 Task: Check the median days on the market of all home types in the last 3 years.
Action: Mouse moved to (773, 72)
Screenshot: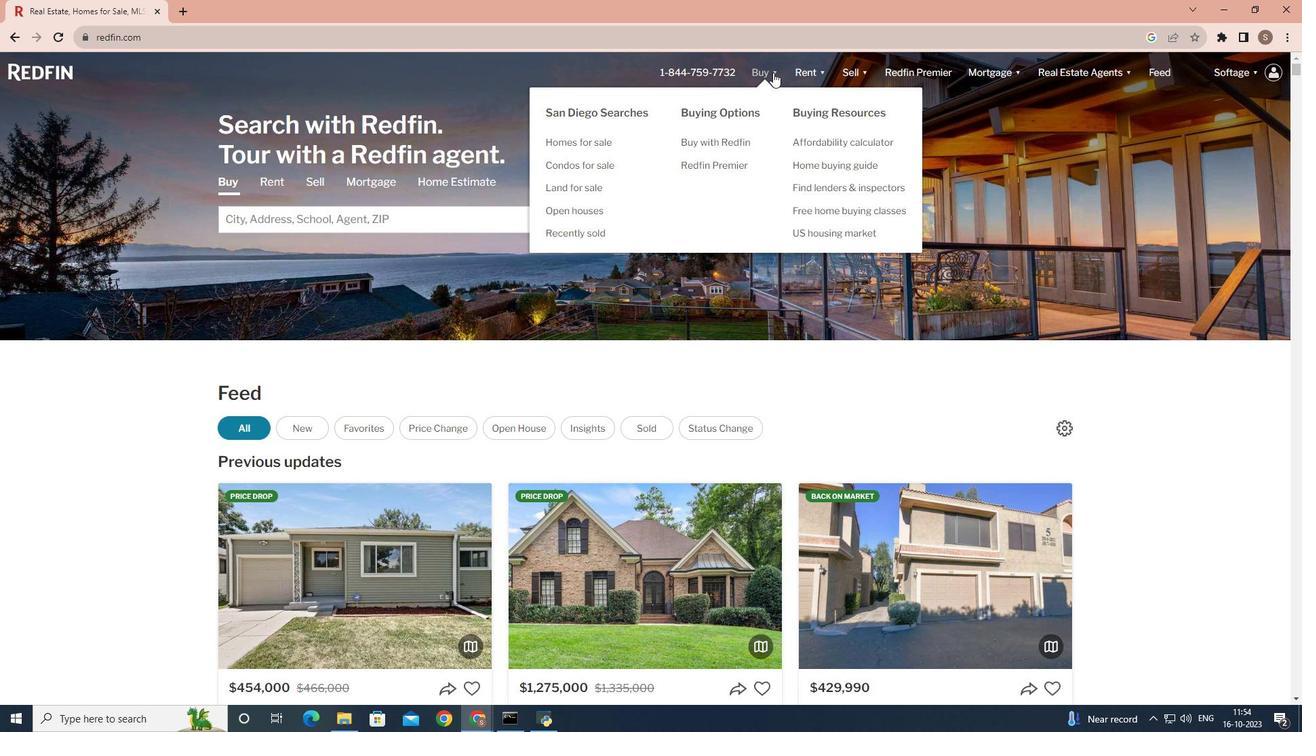 
Action: Mouse pressed left at (773, 72)
Screenshot: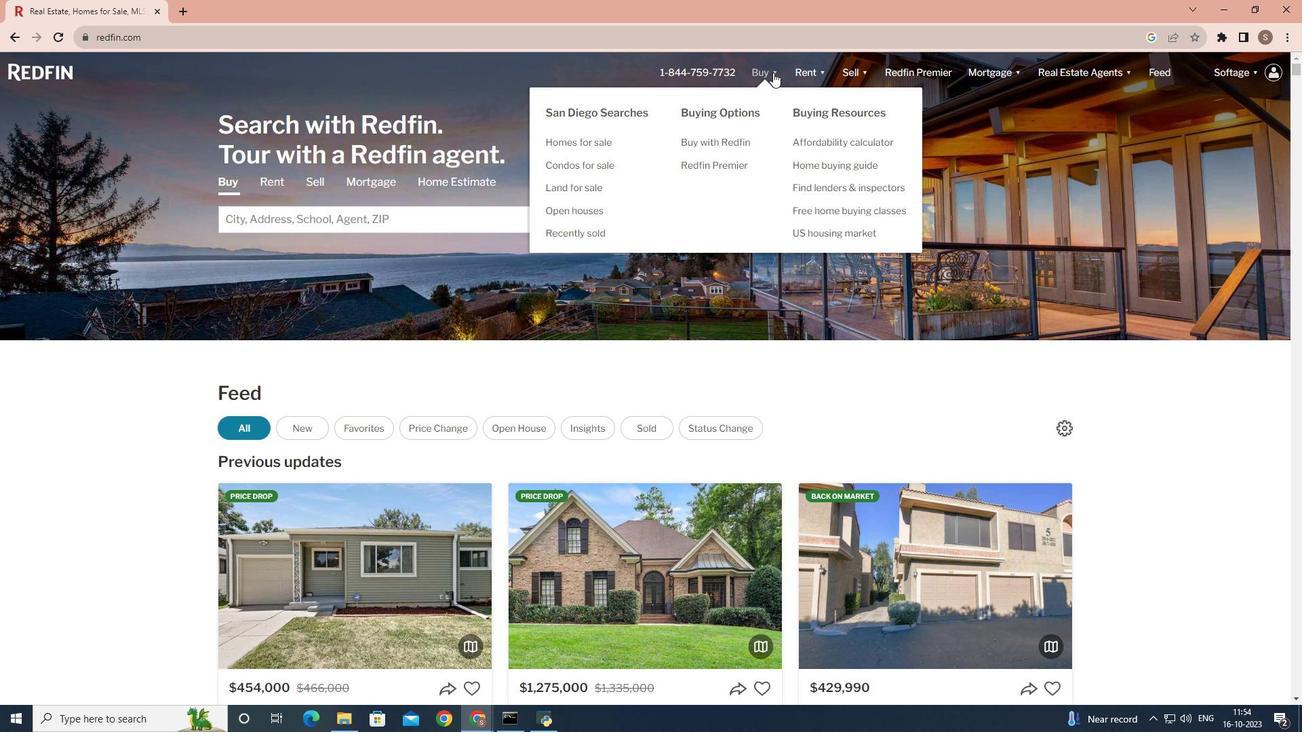 
Action: Mouse moved to (457, 284)
Screenshot: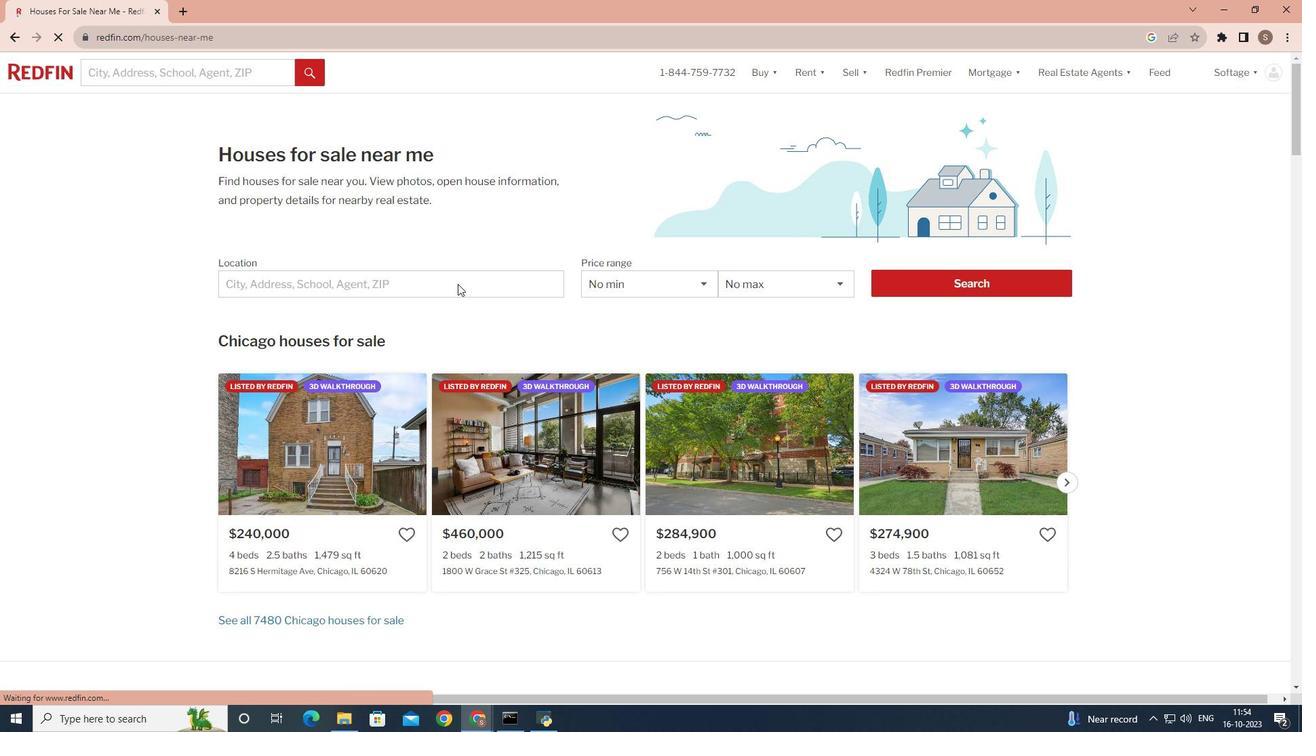 
Action: Mouse pressed left at (457, 284)
Screenshot: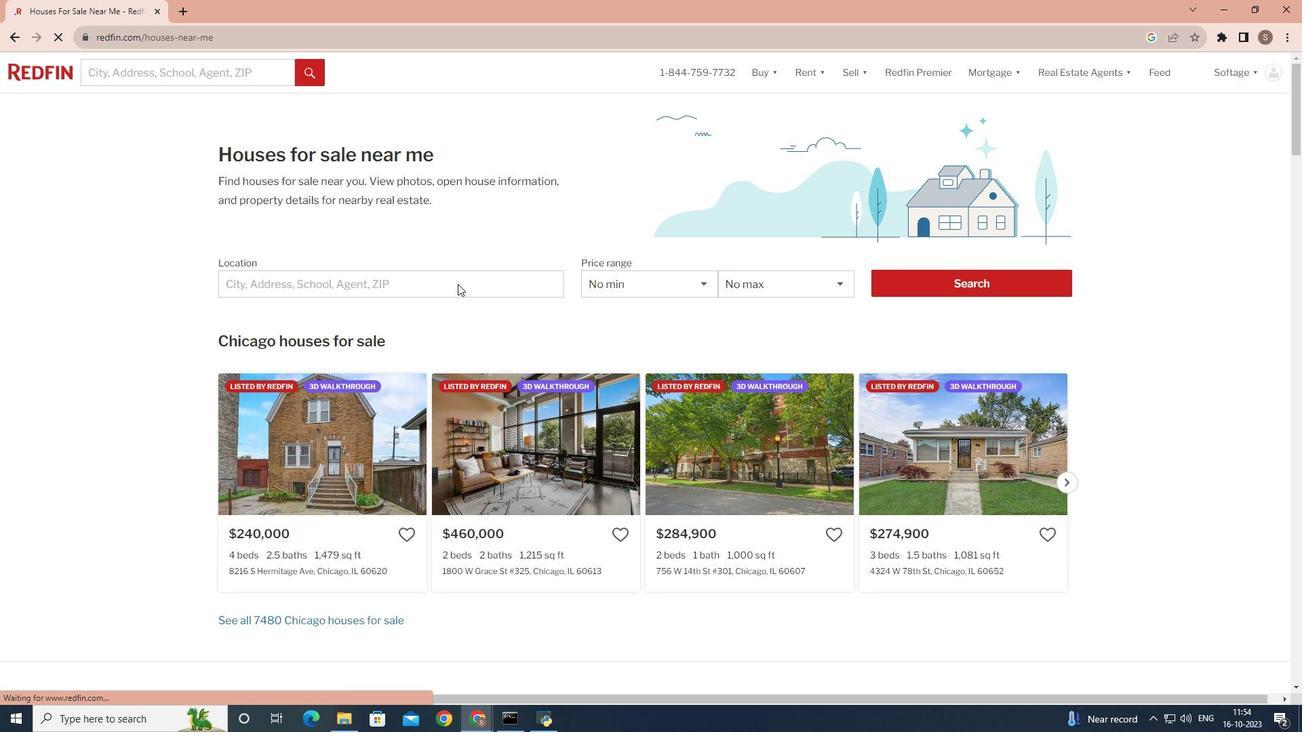 
Action: Mouse moved to (335, 278)
Screenshot: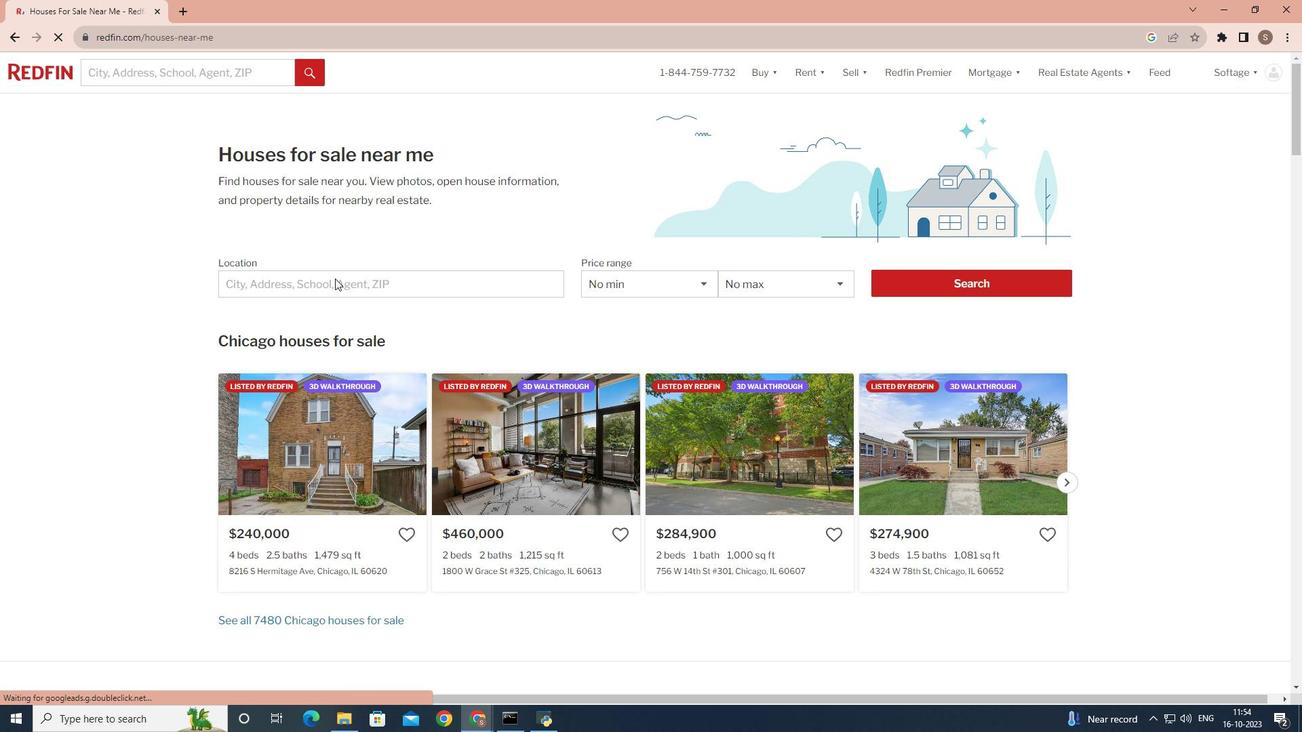 
Action: Mouse pressed left at (335, 278)
Screenshot: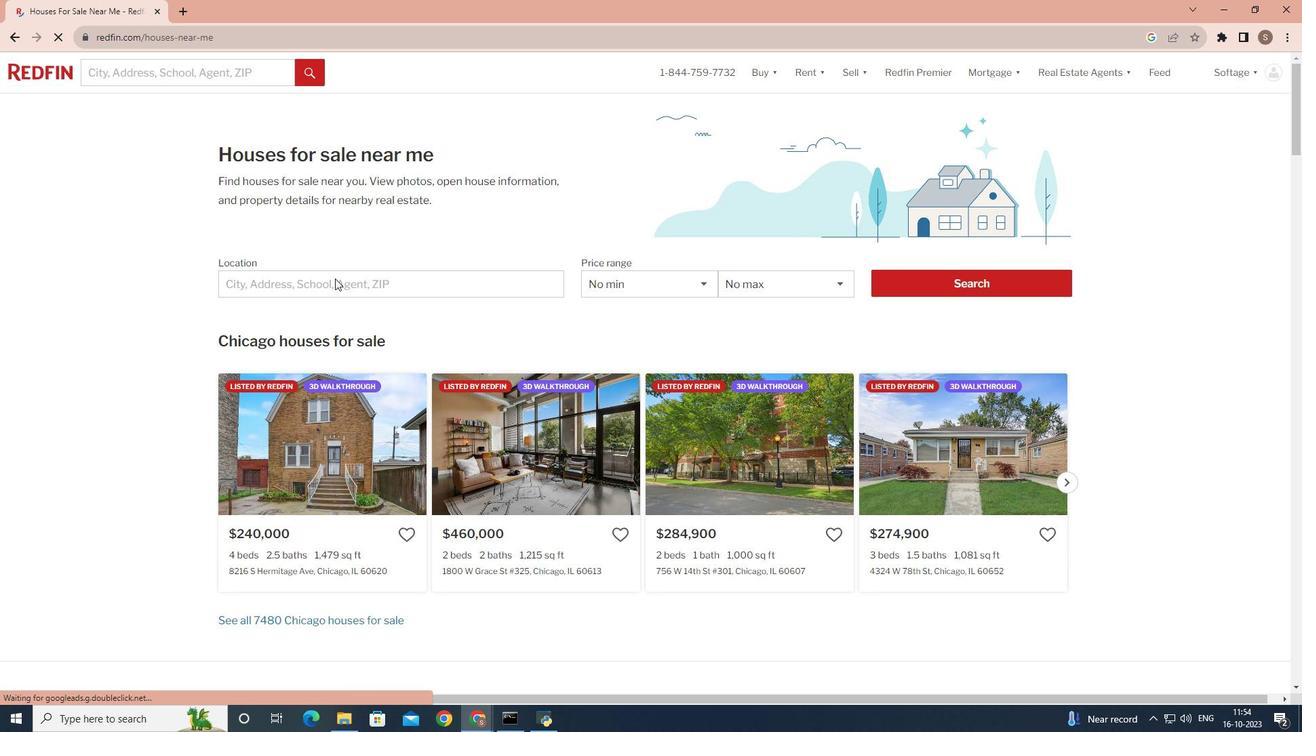 
Action: Mouse moved to (261, 286)
Screenshot: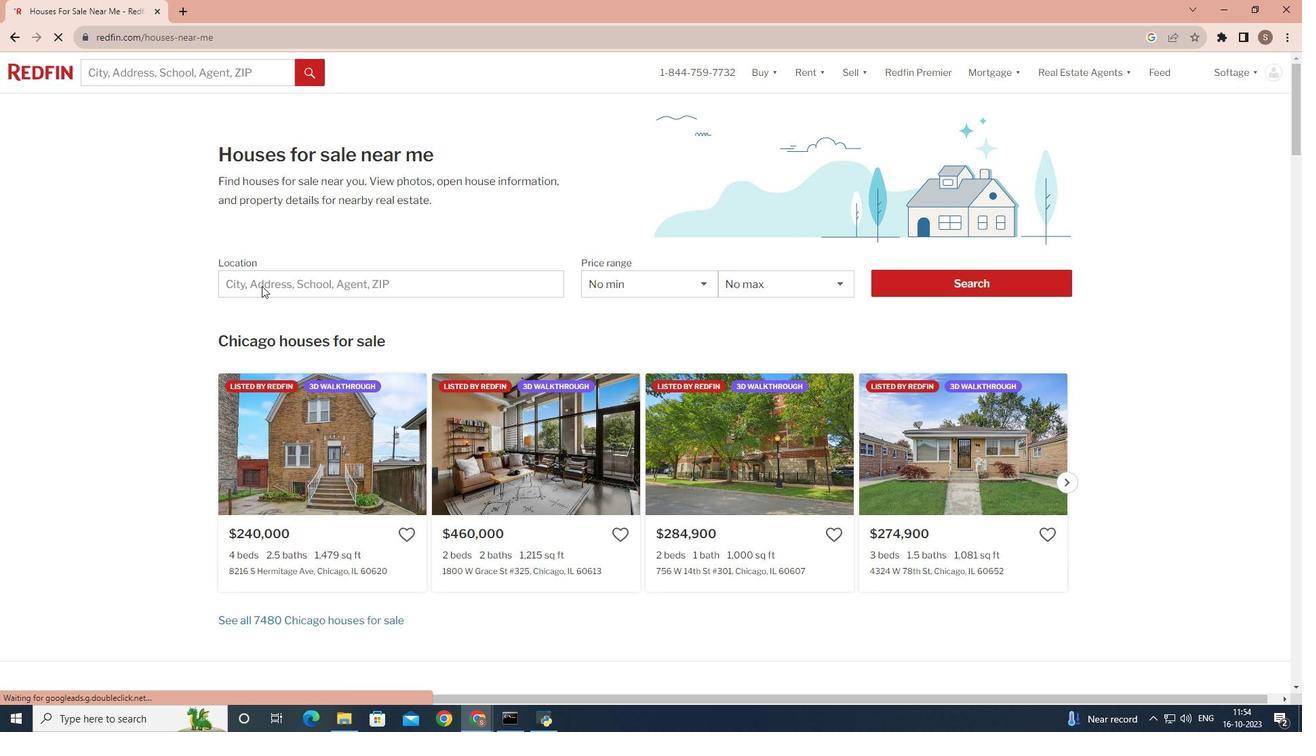 
Action: Mouse pressed left at (261, 286)
Screenshot: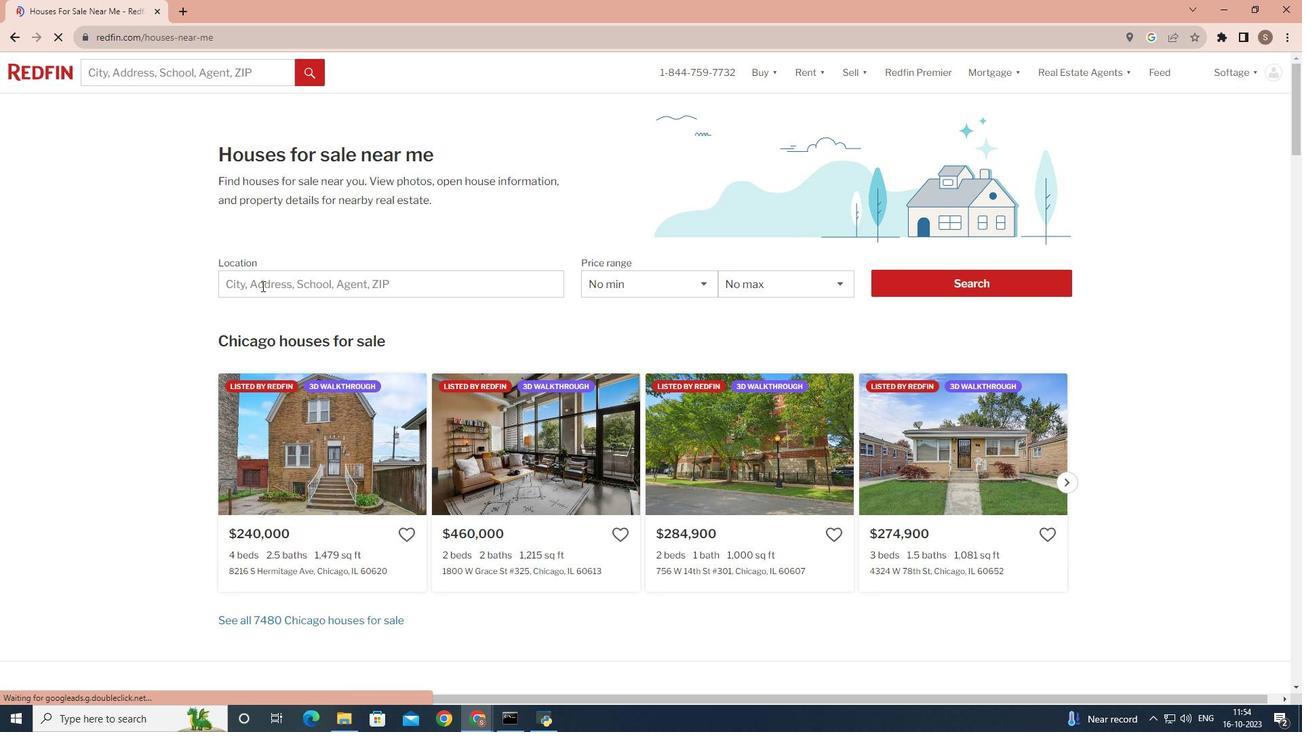 
Action: Key pressed <Key.shift><Key.shift><Key.shift><Key.shift><Key.shift>San<Key.space><Key.shift>Diego
Screenshot: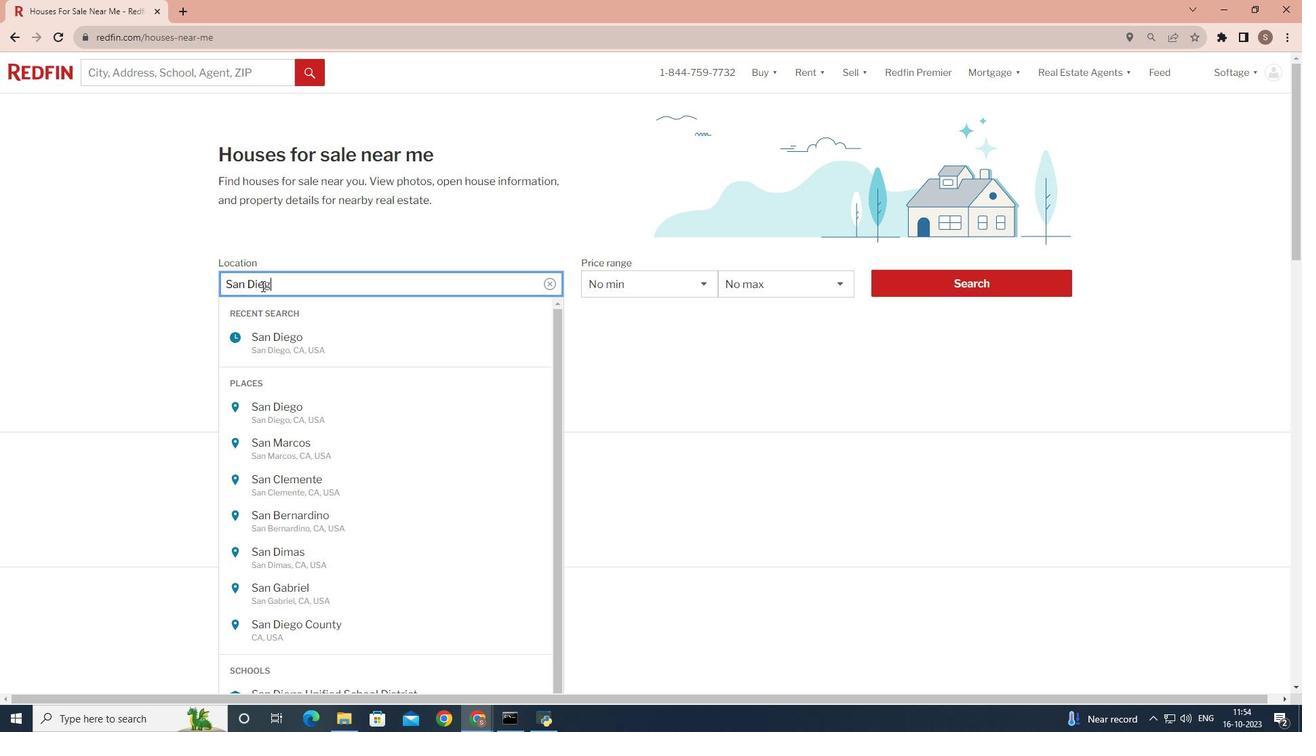 
Action: Mouse moved to (929, 286)
Screenshot: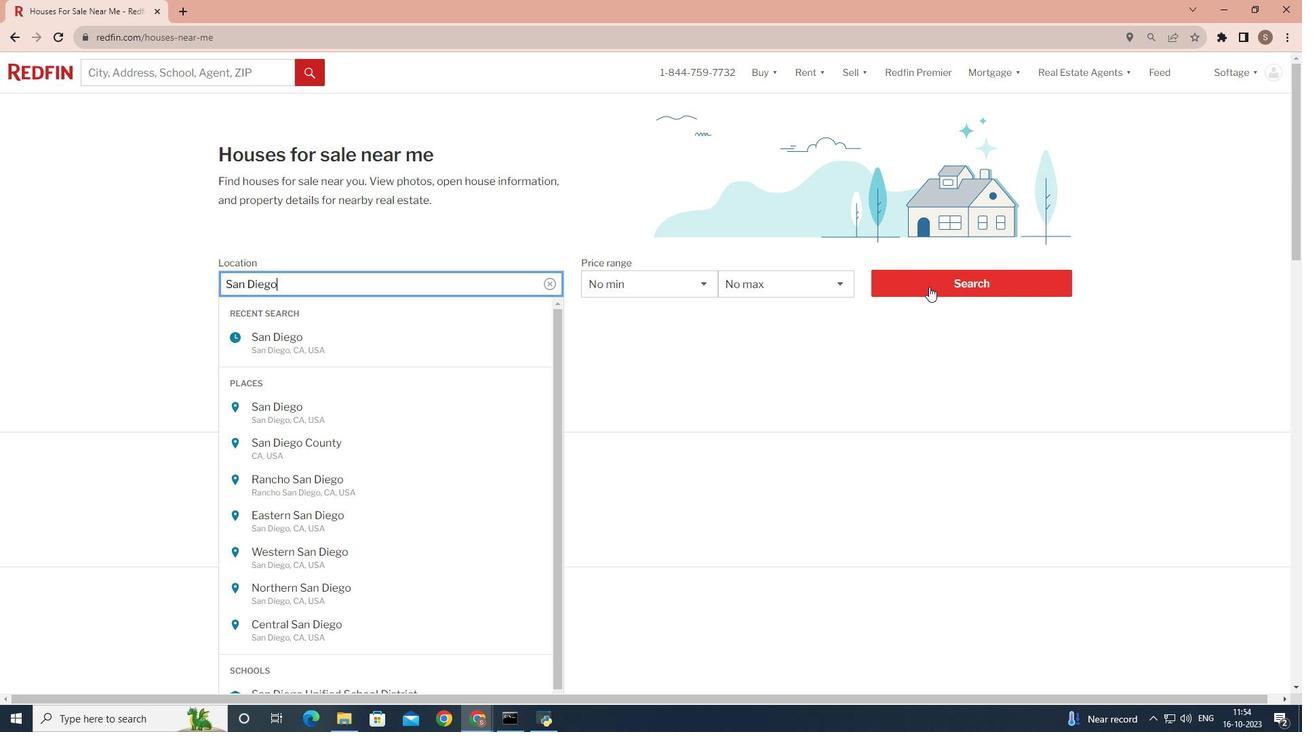 
Action: Mouse pressed left at (929, 286)
Screenshot: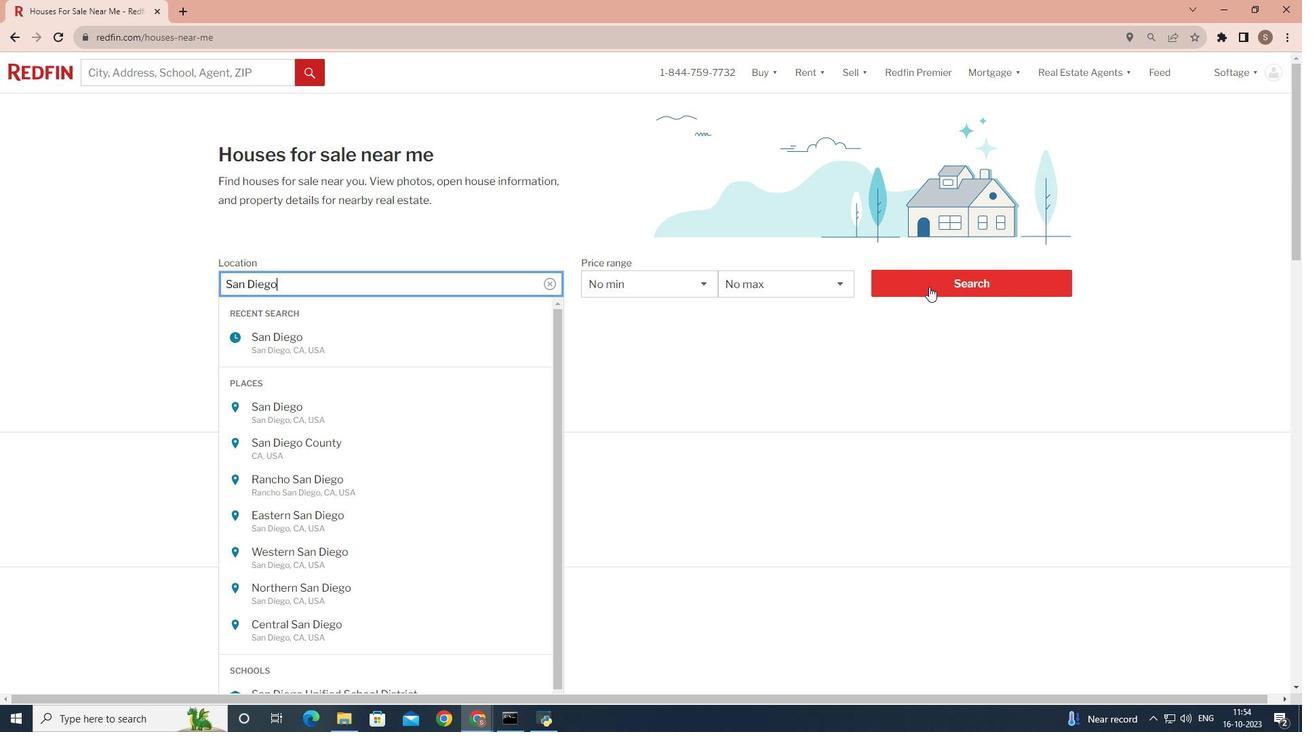 
Action: Mouse pressed left at (929, 286)
Screenshot: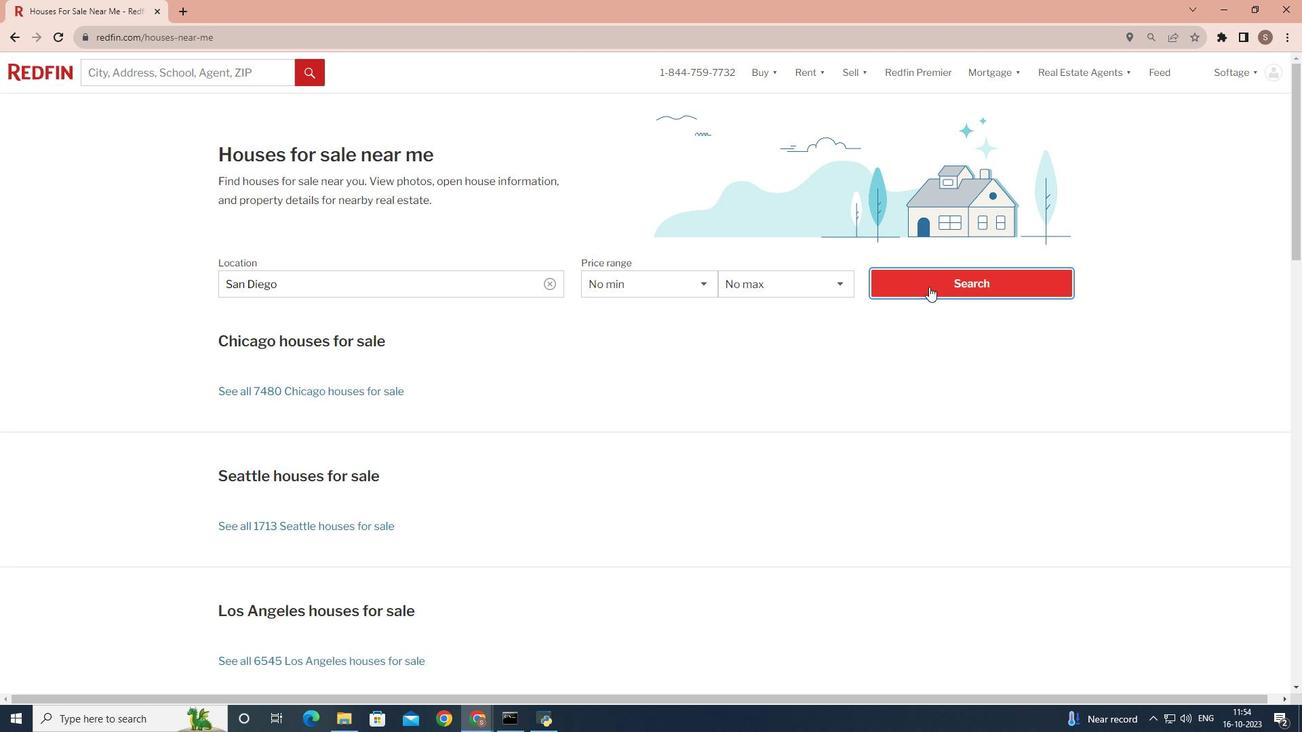 
Action: Mouse moved to (1171, 114)
Screenshot: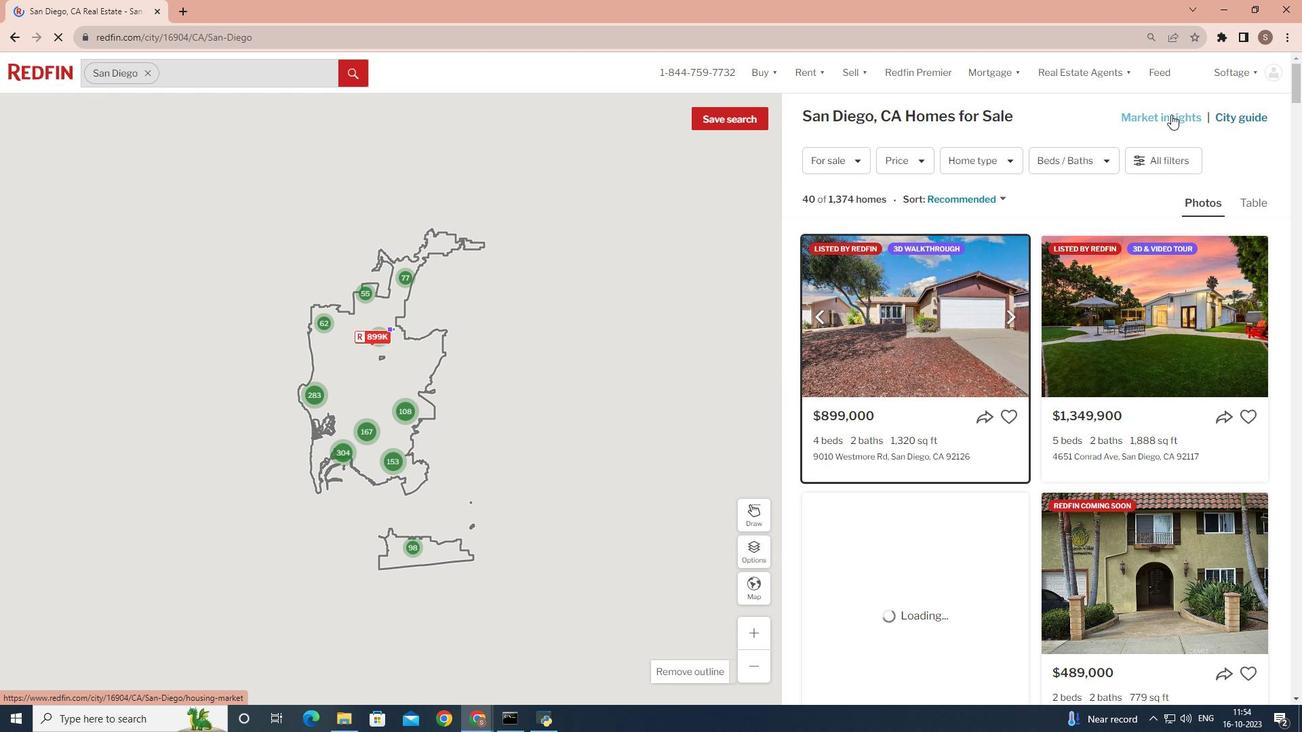 
Action: Mouse pressed left at (1171, 114)
Screenshot: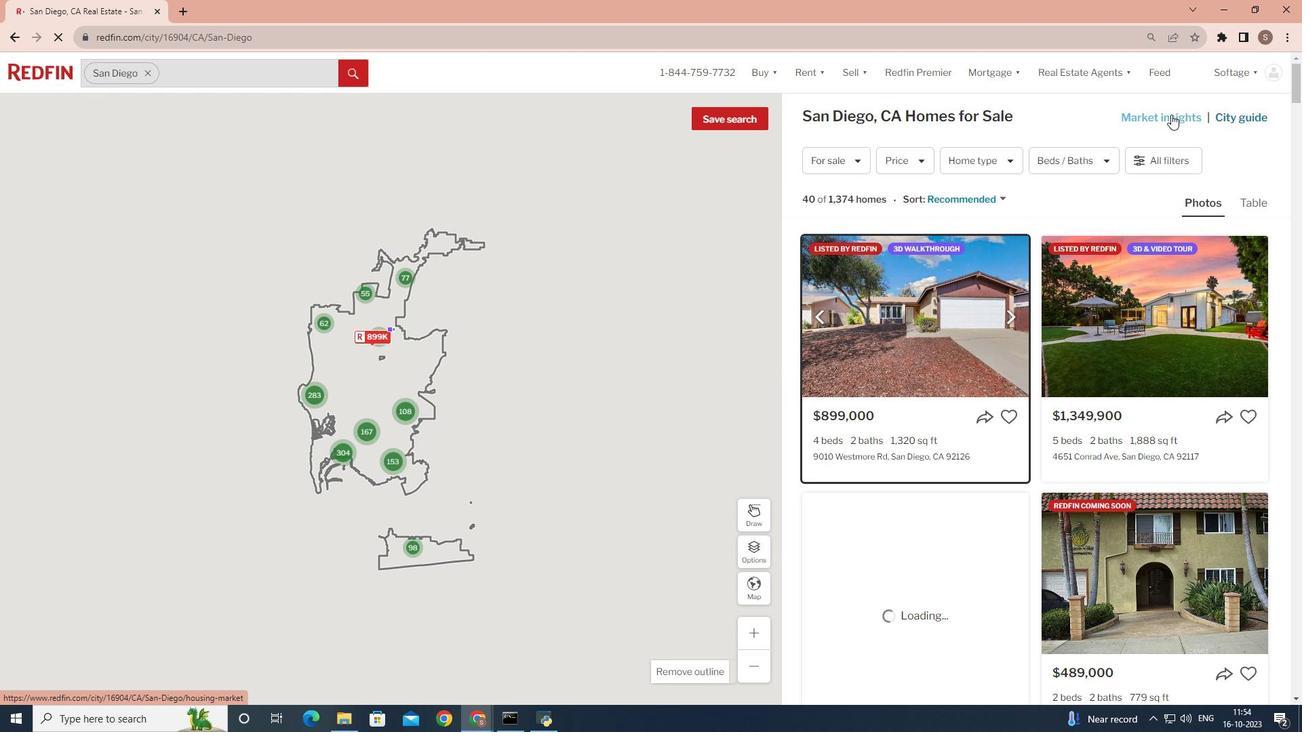 
Action: Mouse moved to (857, 419)
Screenshot: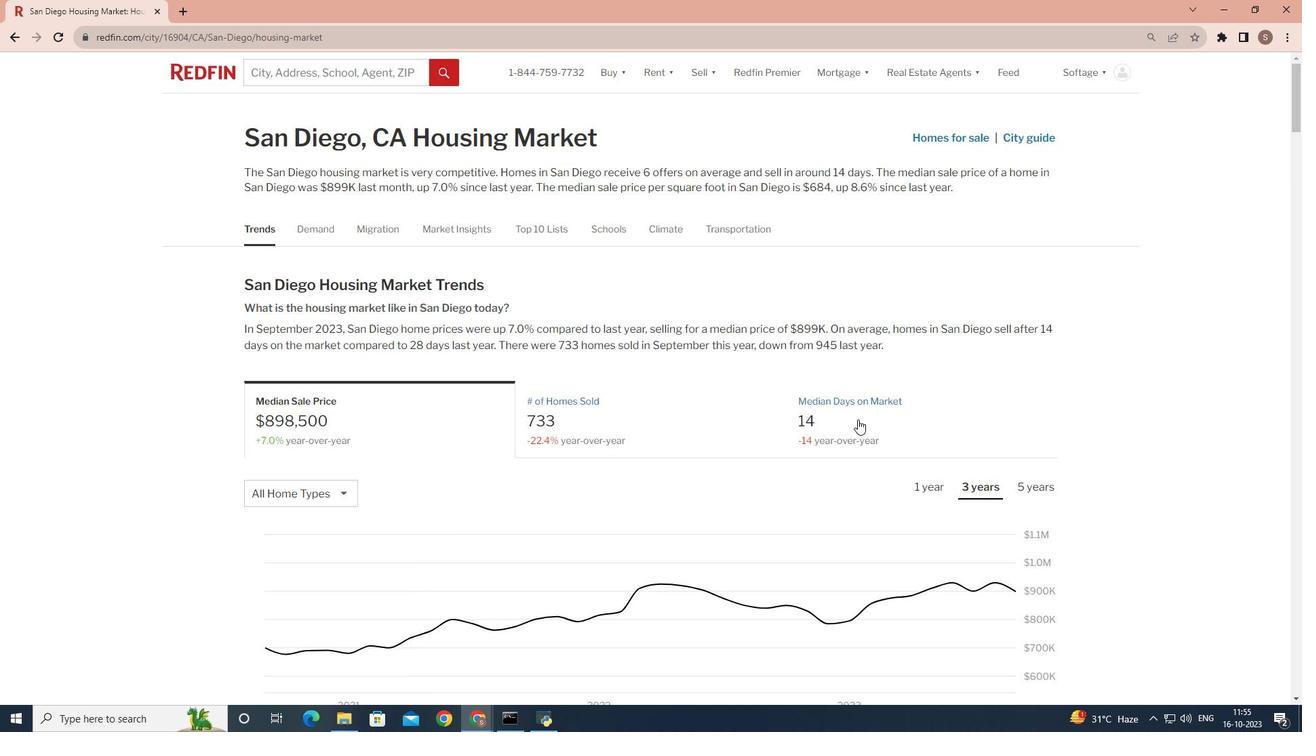 
Action: Mouse pressed left at (857, 419)
Screenshot: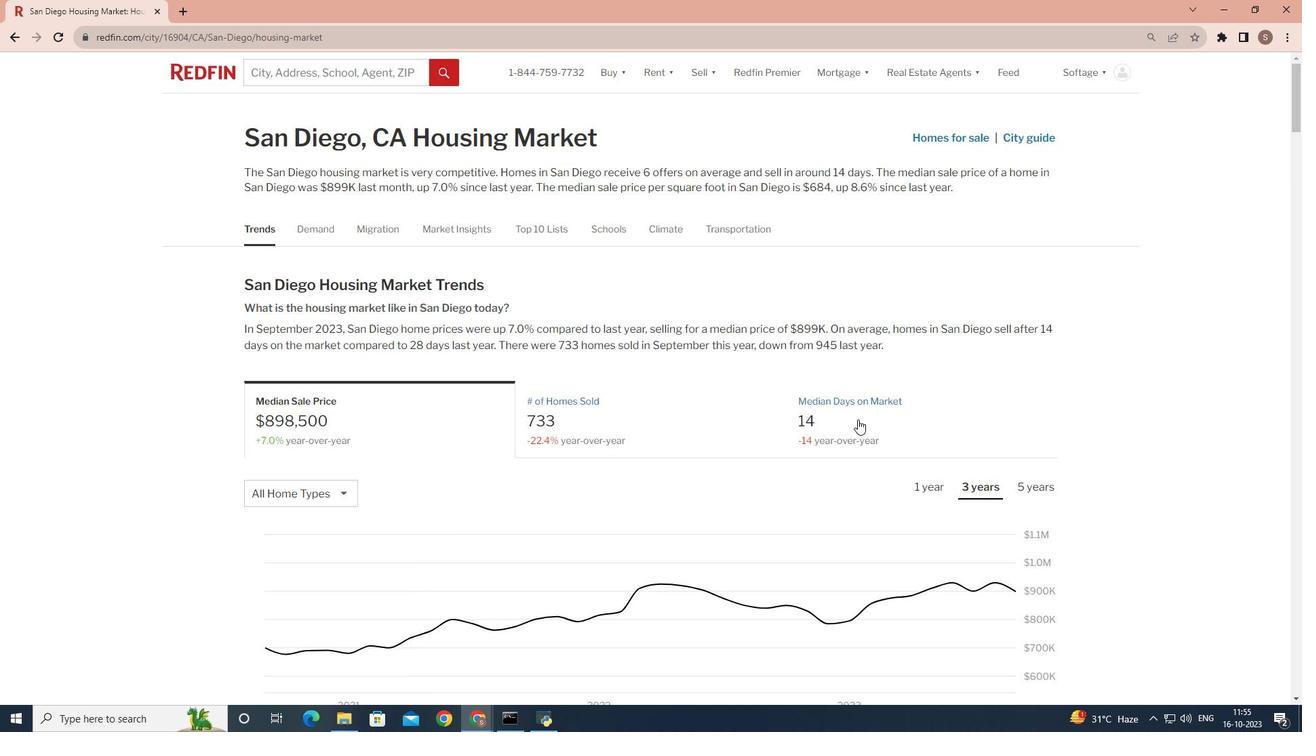
Action: Mouse moved to (336, 497)
Screenshot: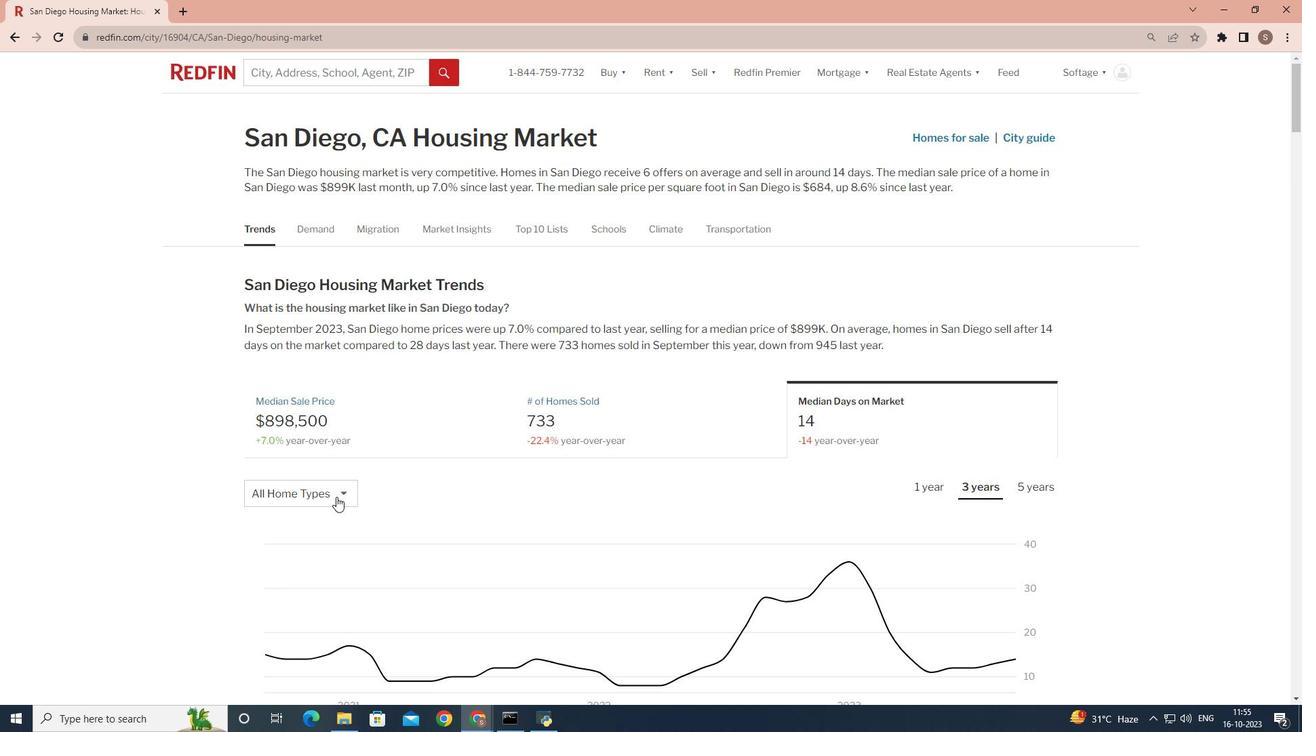 
Action: Mouse pressed left at (336, 497)
Screenshot: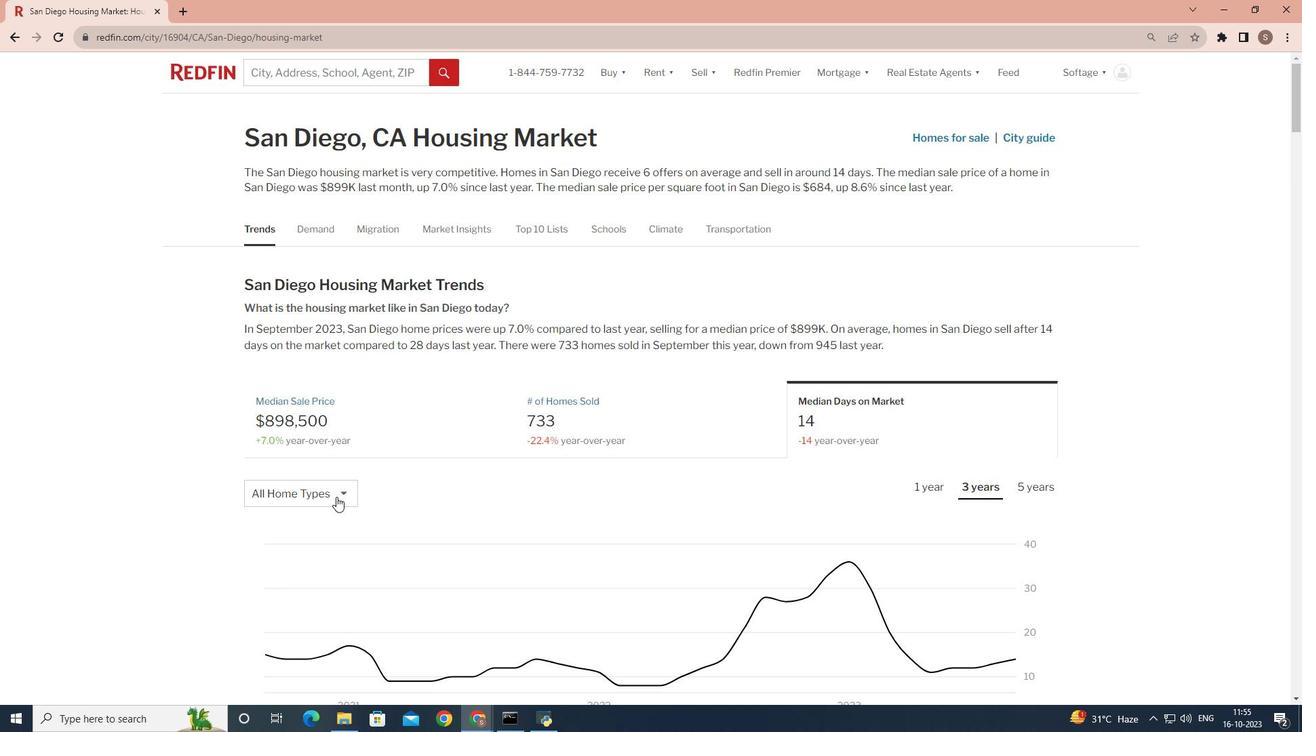 
Action: Mouse moved to (328, 515)
Screenshot: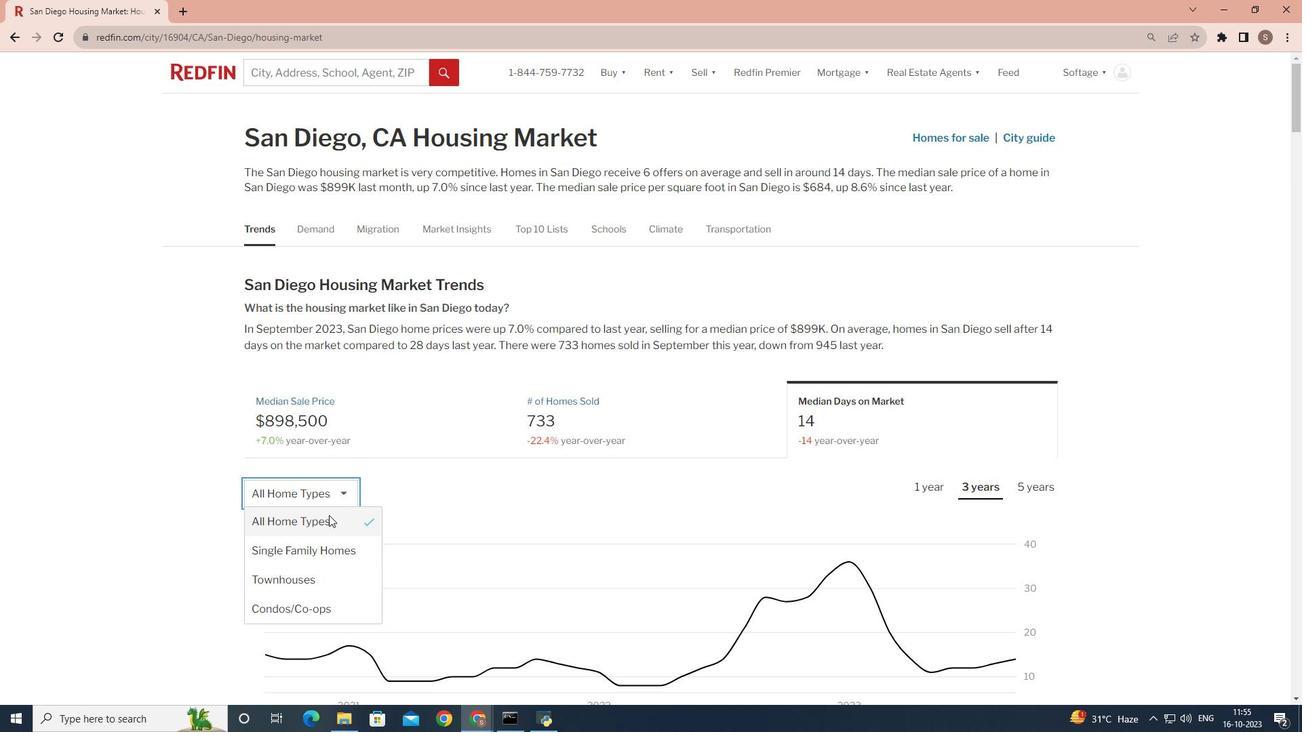 
Action: Mouse pressed left at (328, 515)
Screenshot: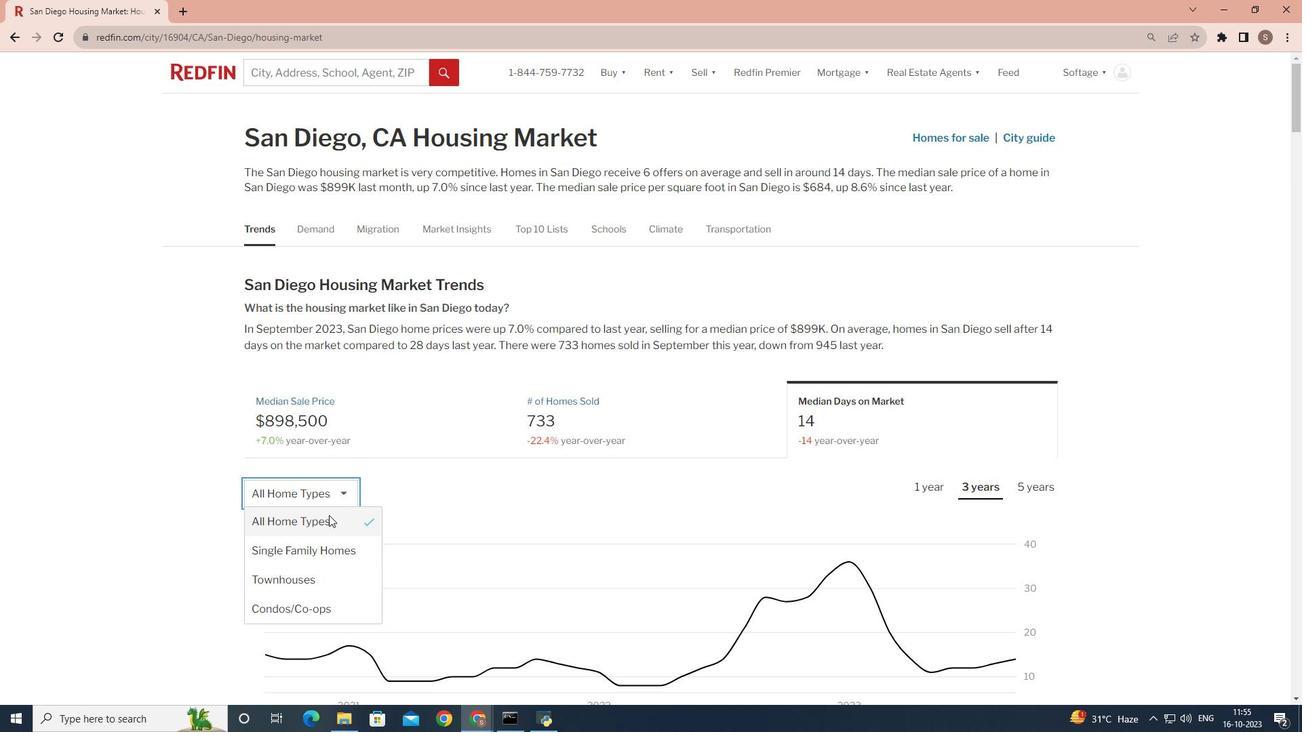 
Action: Mouse moved to (484, 501)
Screenshot: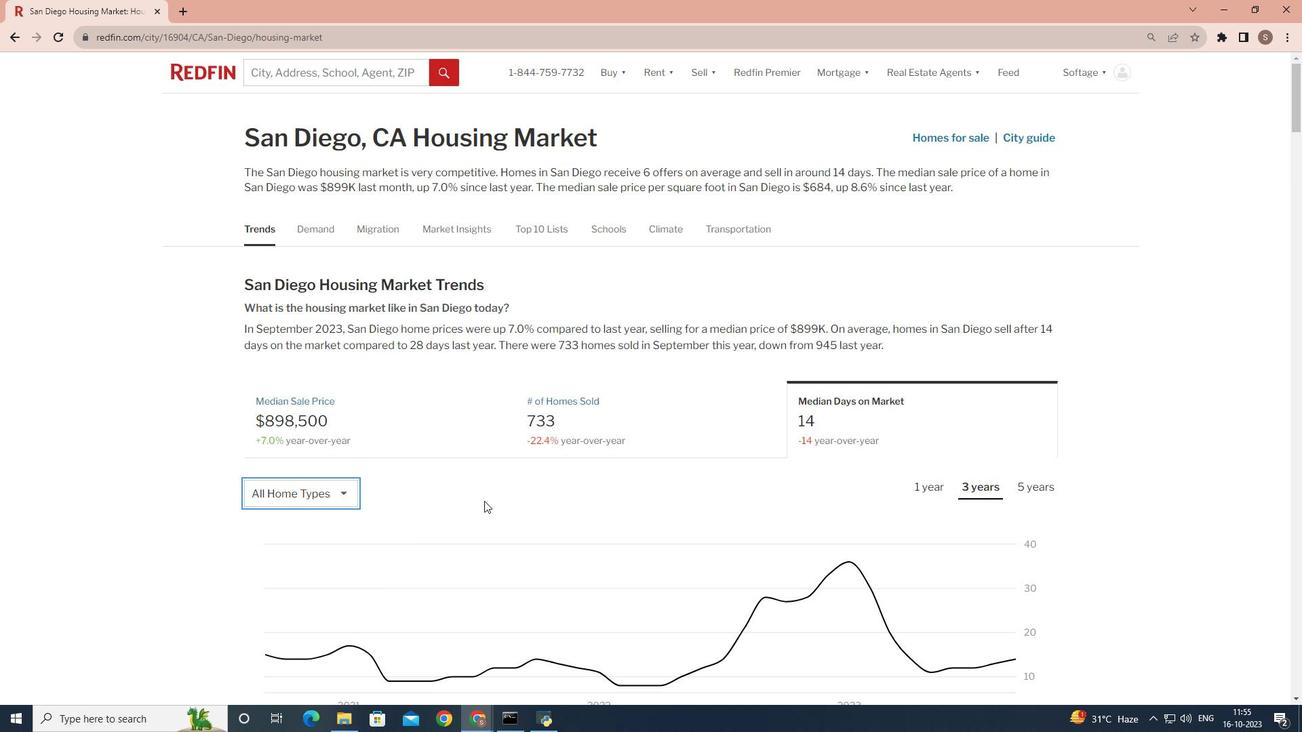 
Action: Mouse scrolled (484, 500) with delta (0, 0)
Screenshot: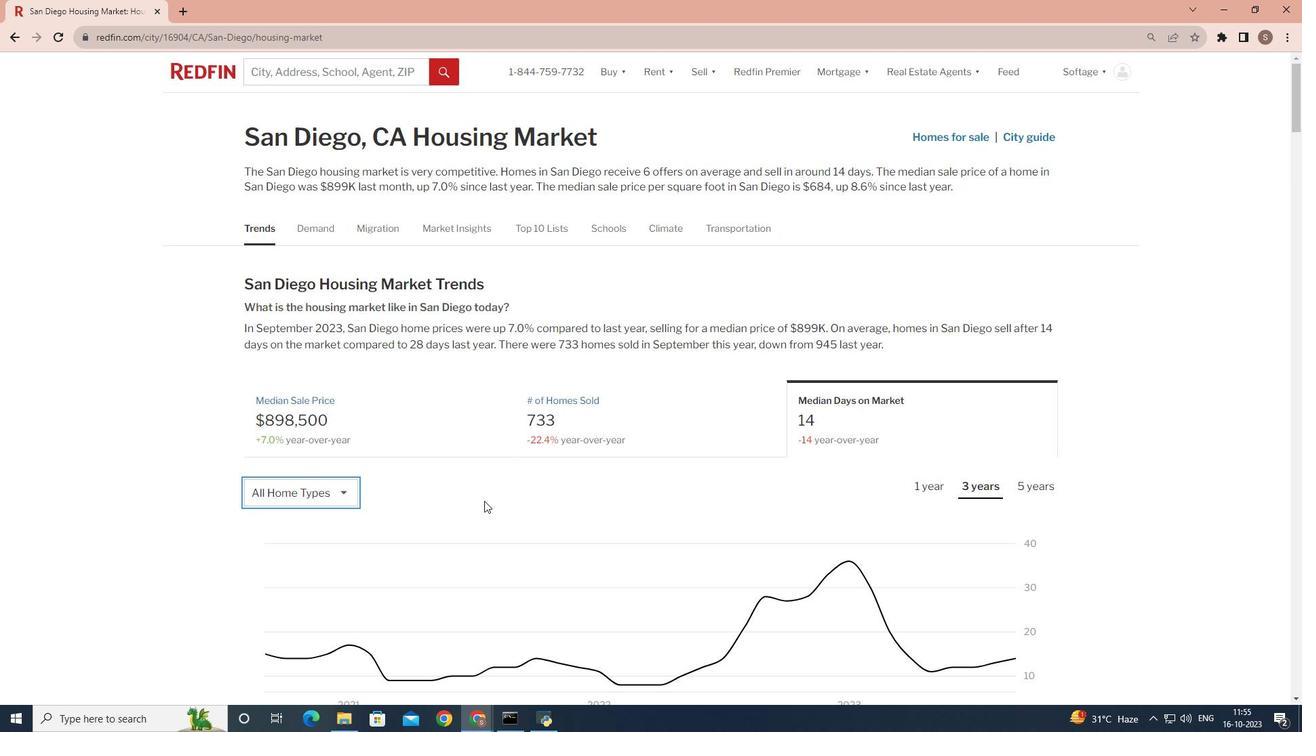 
Action: Mouse moved to (977, 425)
Screenshot: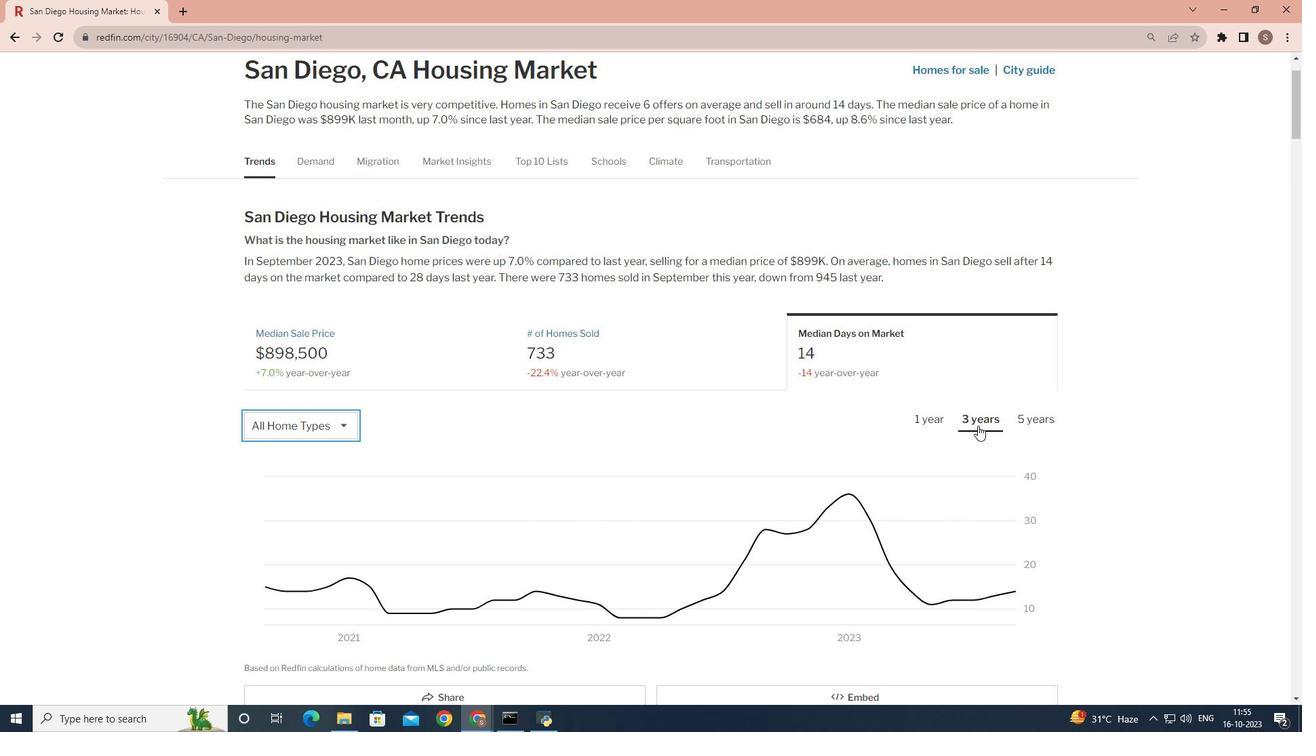 
Action: Mouse pressed left at (977, 425)
Screenshot: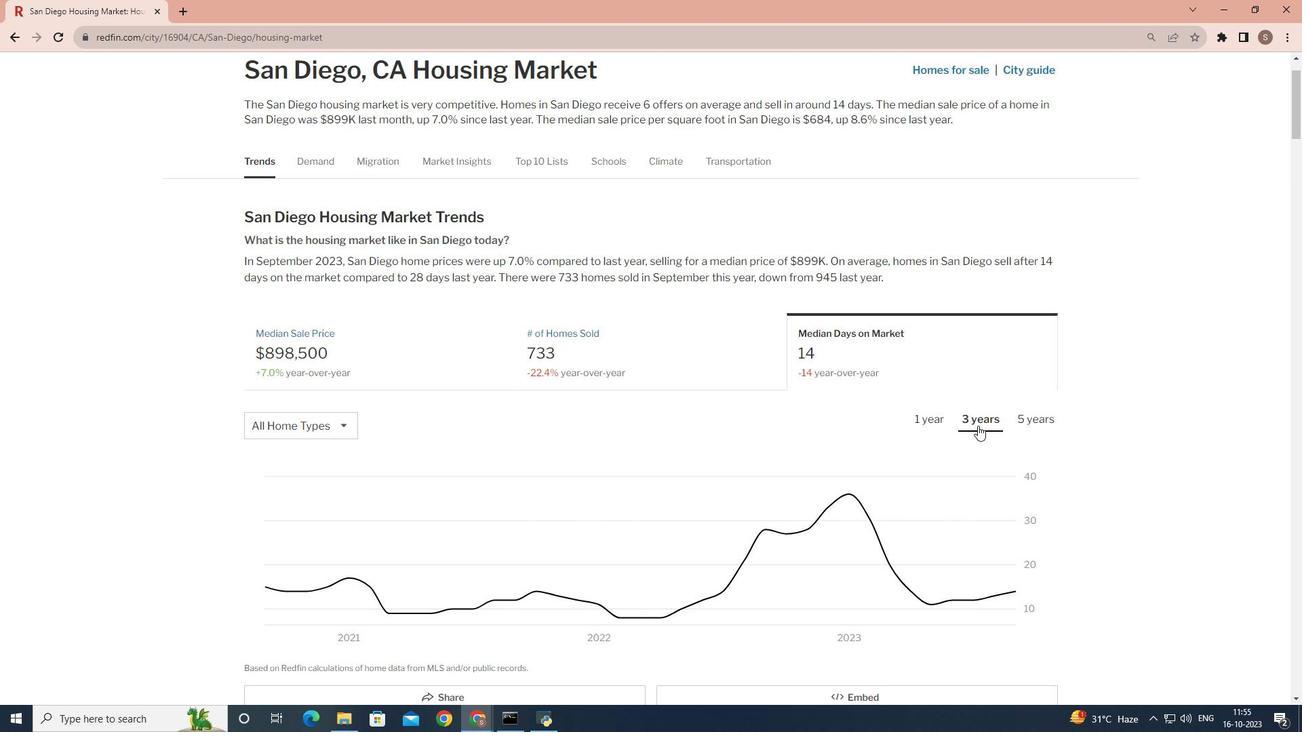 
Action: Mouse scrolled (977, 425) with delta (0, 0)
Screenshot: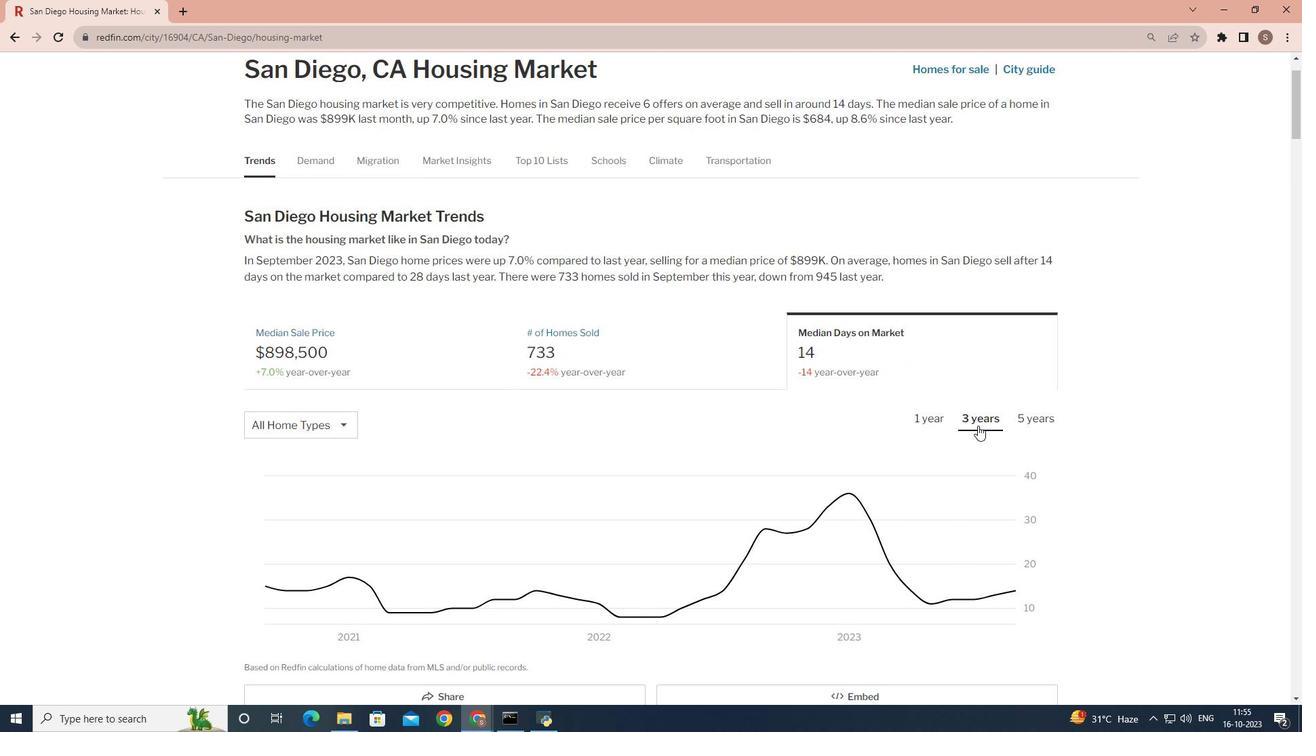 
